 Task: write description"Education is a passport to a bright future".
Action: Mouse moved to (469, 292)
Screenshot: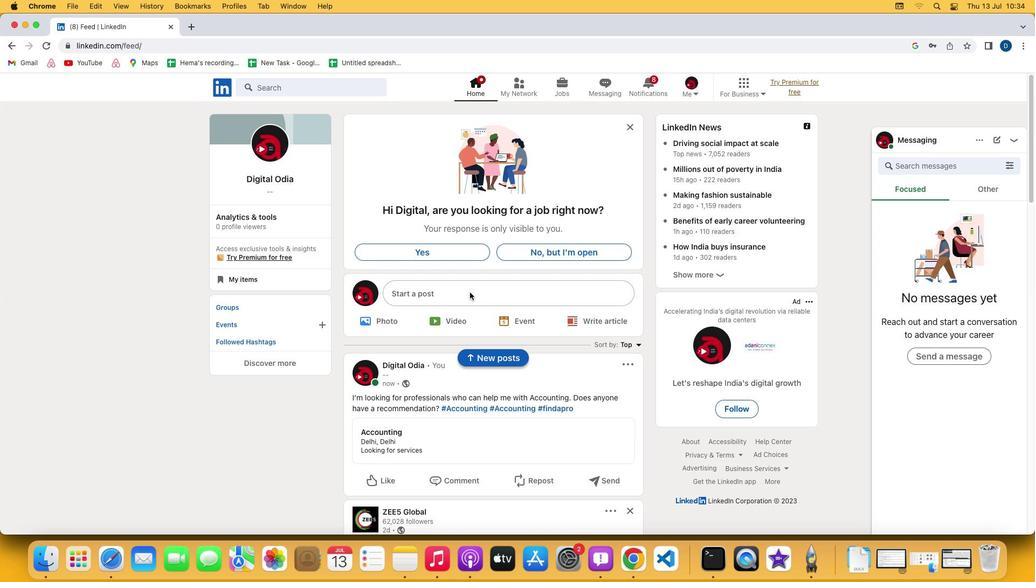 
Action: Mouse pressed left at (469, 292)
Screenshot: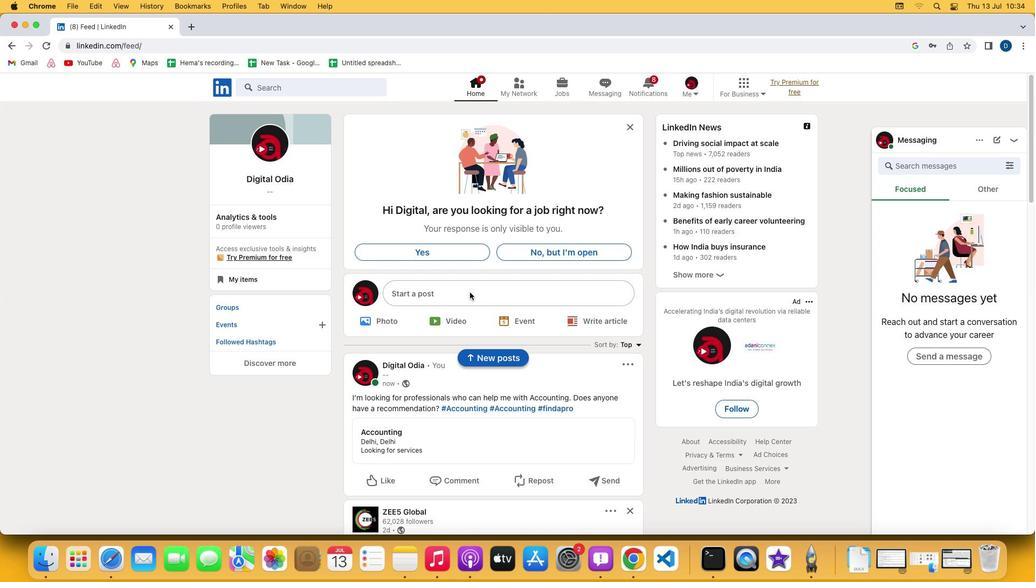 
Action: Mouse pressed left at (469, 292)
Screenshot: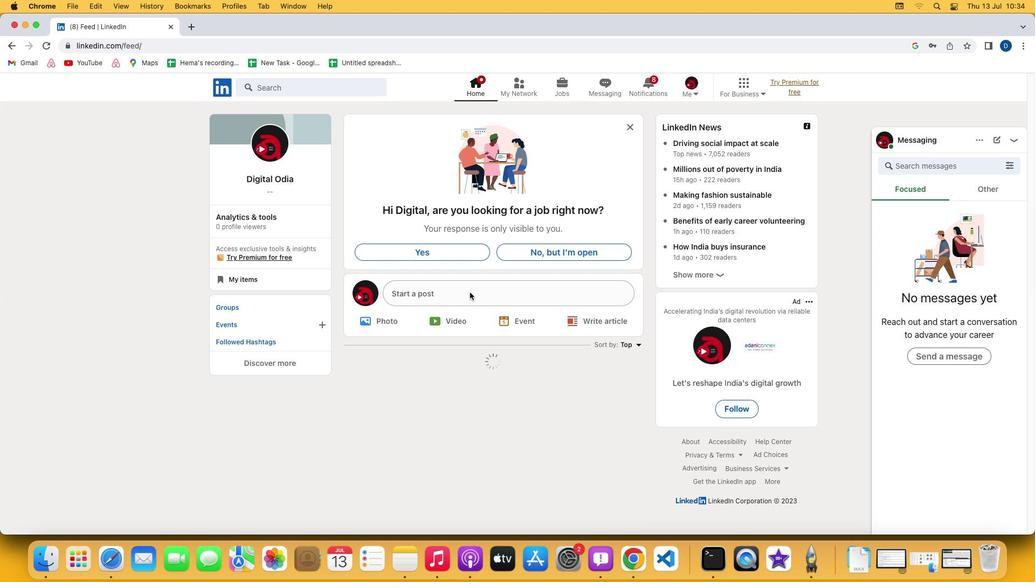 
Action: Mouse moved to (448, 347)
Screenshot: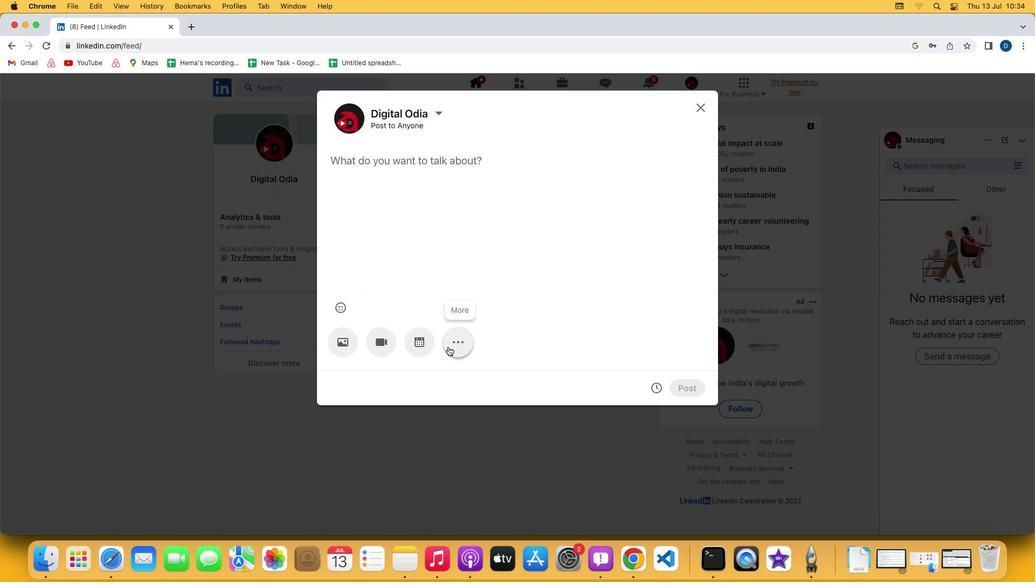 
Action: Mouse pressed left at (448, 347)
Screenshot: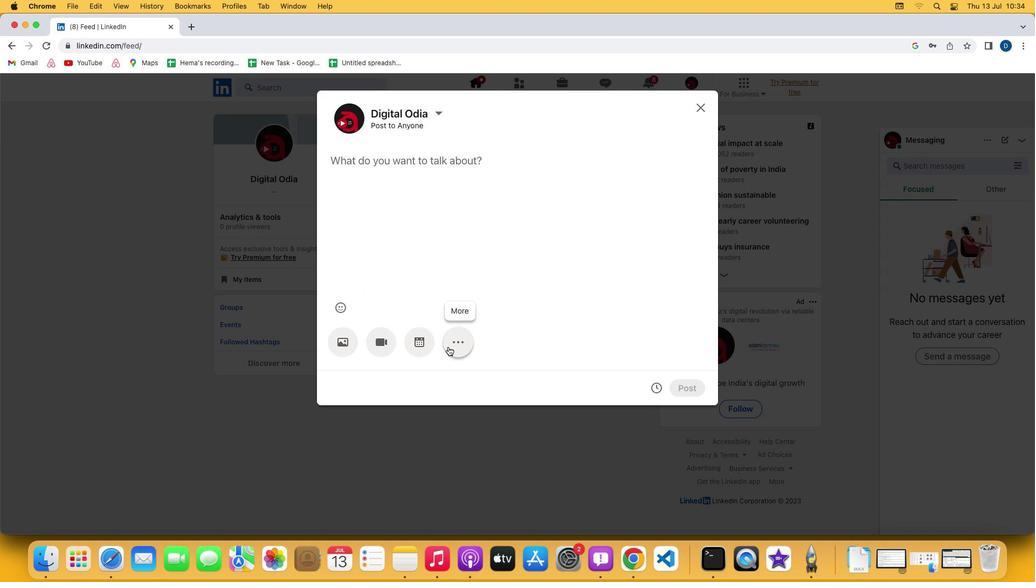 
Action: Mouse moved to (618, 348)
Screenshot: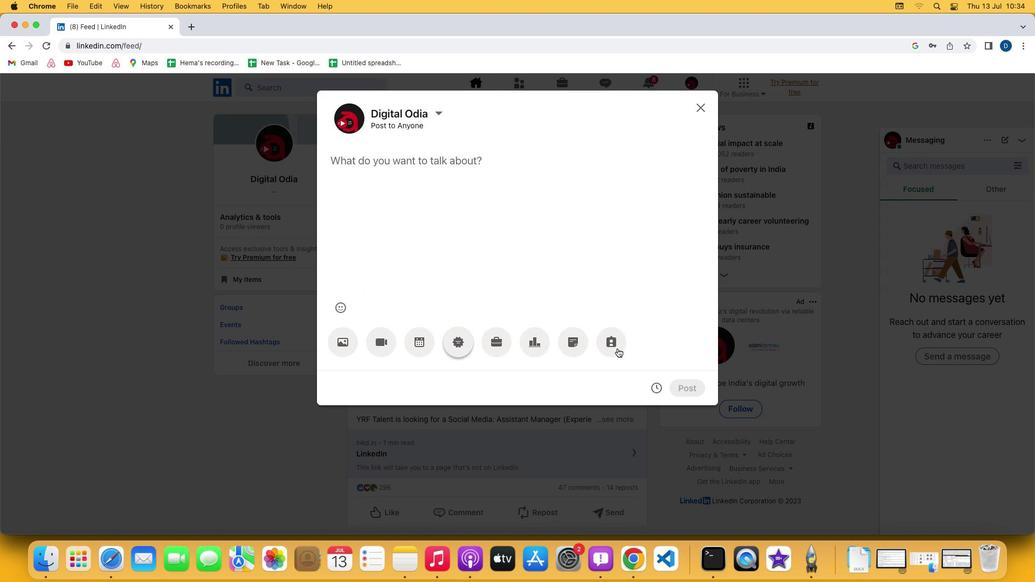 
Action: Mouse pressed left at (618, 348)
Screenshot: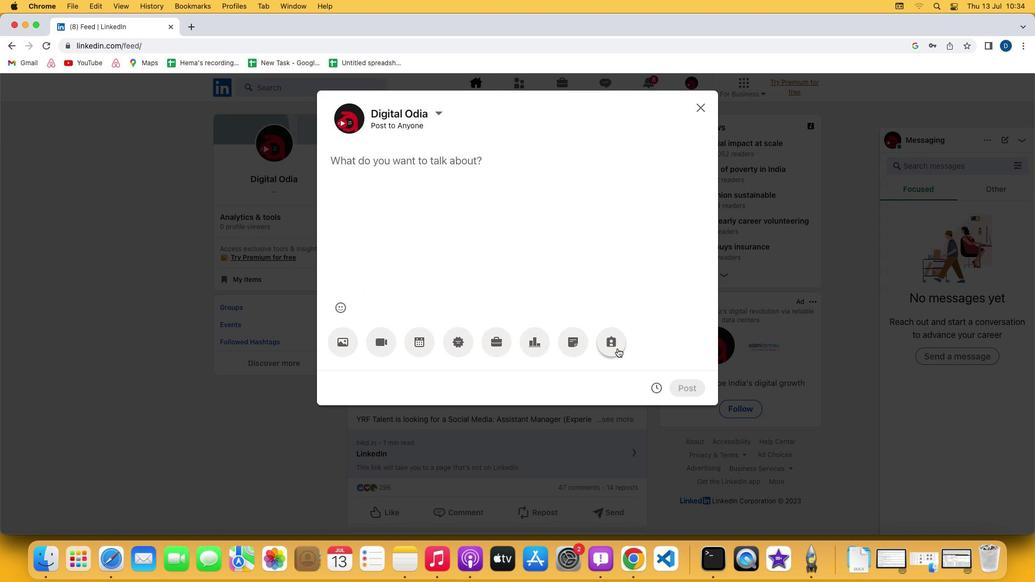 
Action: Mouse moved to (520, 275)
Screenshot: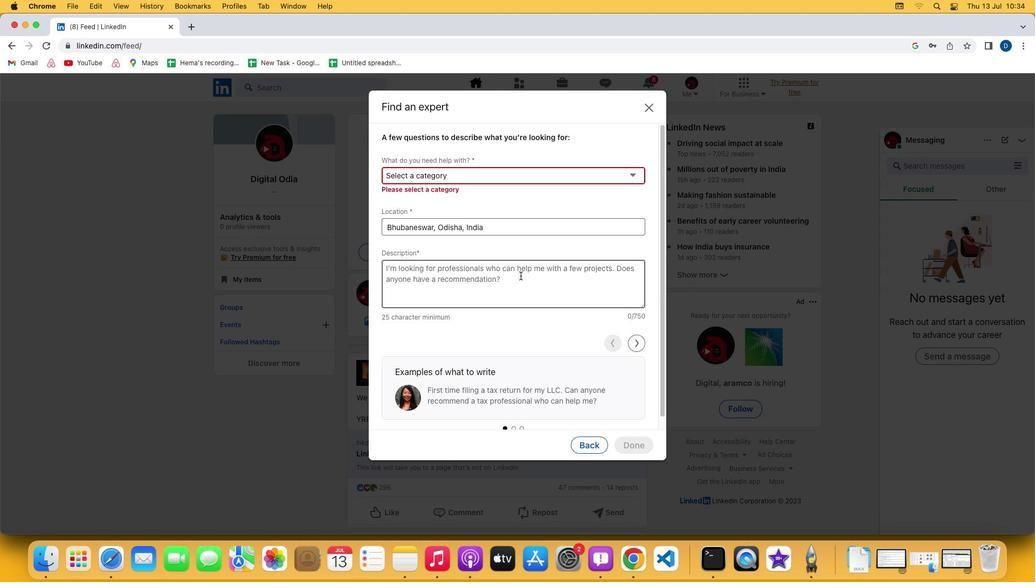 
Action: Mouse pressed left at (520, 275)
Screenshot: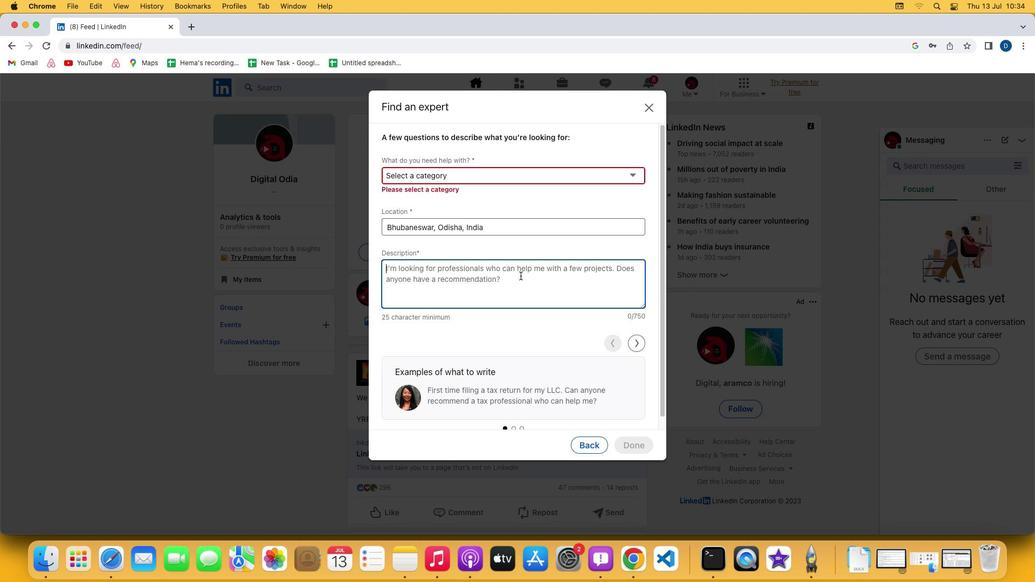 
Action: Key pressed Key.shift'E''d''u''c''a''t''i''o''n'Key.space'i''s'Key.space'a'Key.space'p''a''s''s''p''o''r''t'Key.space't''o'Key.space'a'Key.space'b''r''i''g''h''t'Key.space'f''u''t''u''r''e'
Screenshot: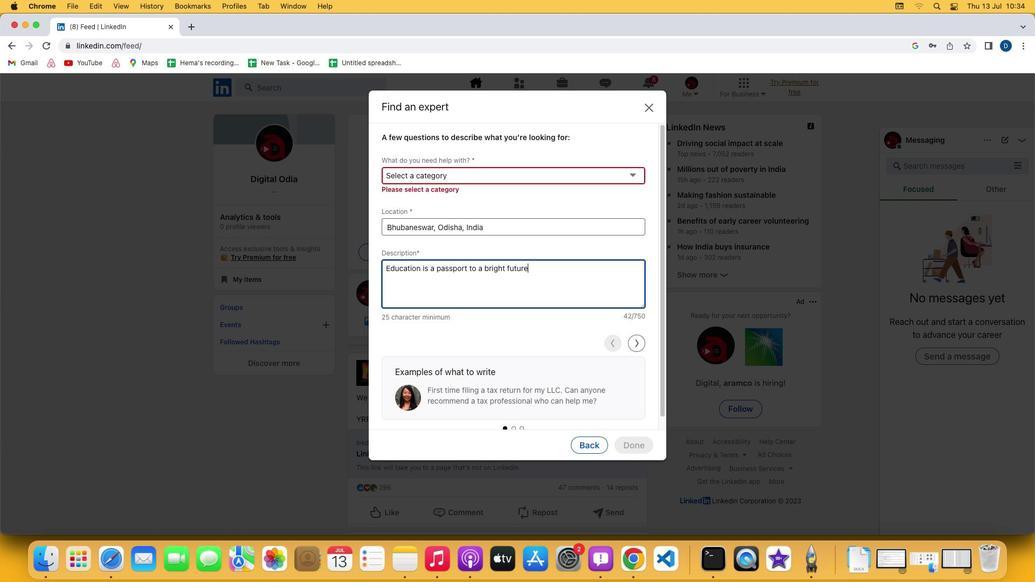 
